 Task: Move the task Implement a new remote desktop solution for a company's clients to the section To-Do in the project AgileOutlook and sort the tasks in the project by Last modified on
Action: Mouse moved to (81, 299)
Screenshot: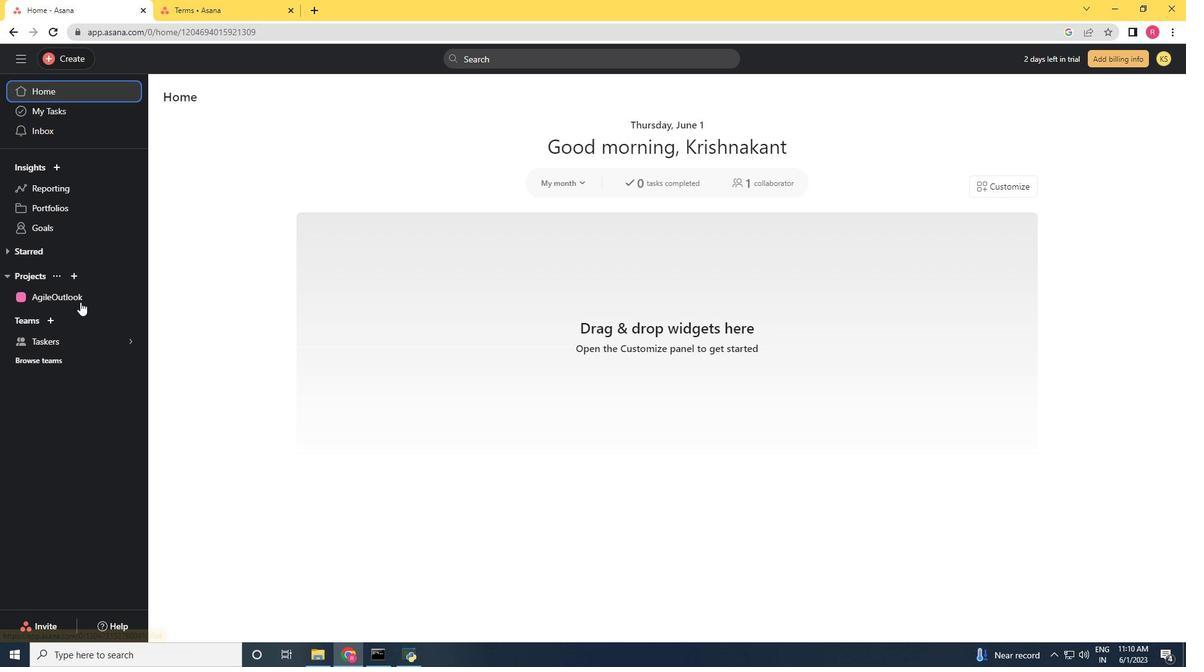 
Action: Mouse pressed left at (81, 299)
Screenshot: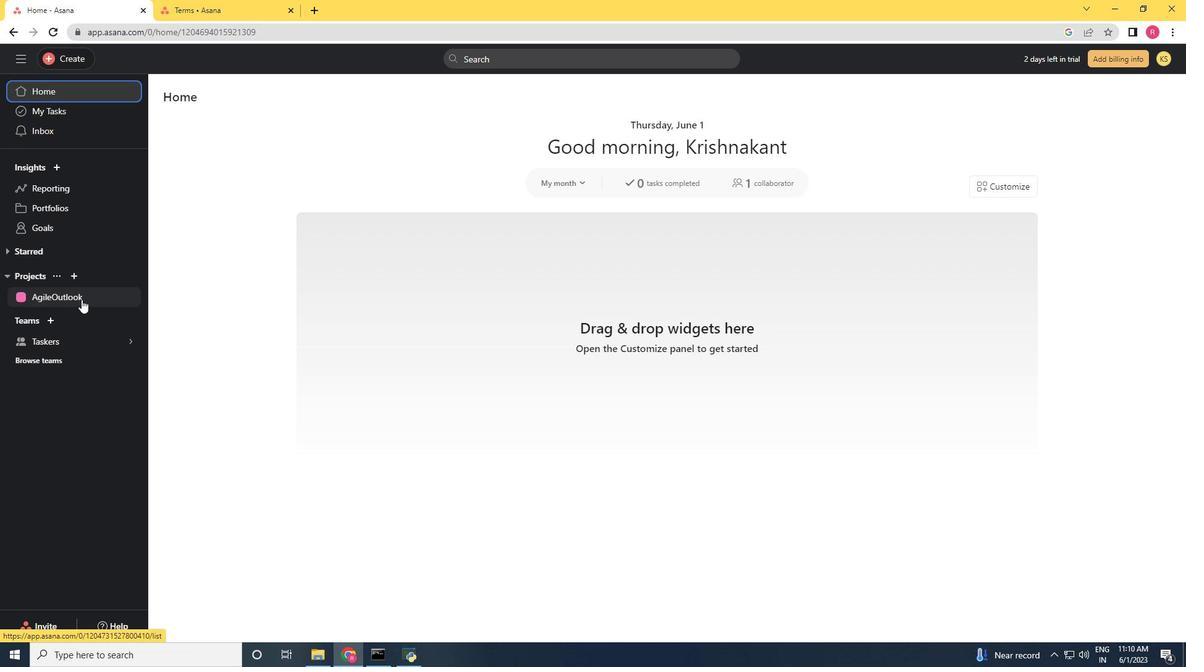 
Action: Mouse moved to (738, 249)
Screenshot: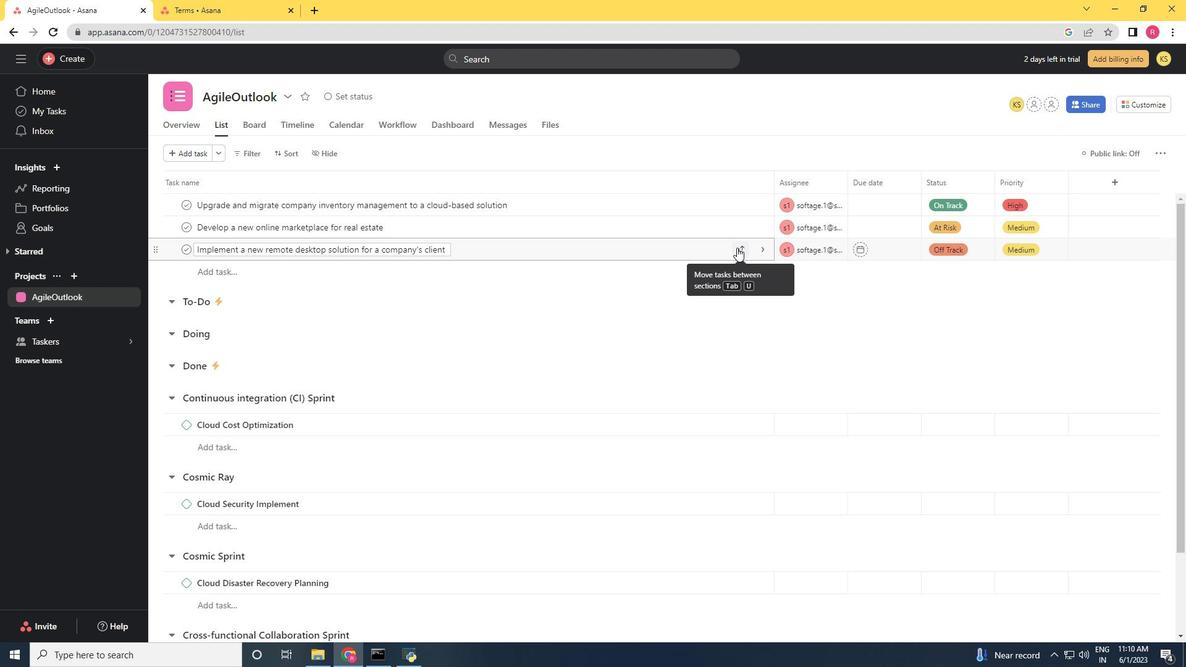 
Action: Mouse pressed left at (738, 249)
Screenshot: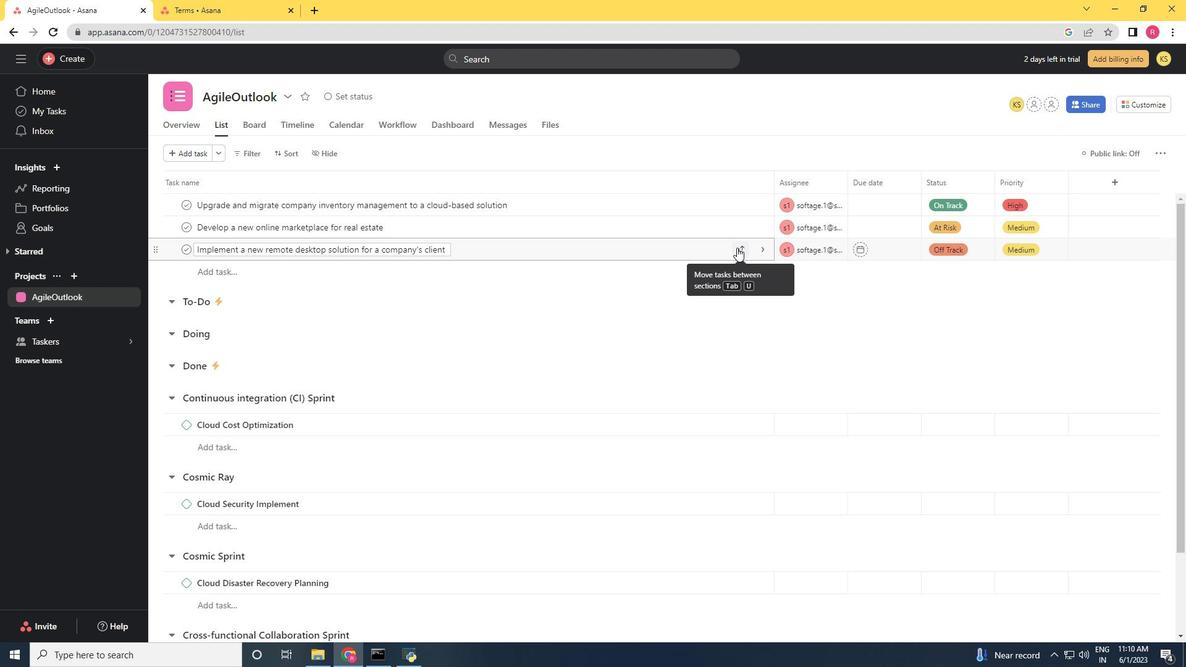 
Action: Mouse moved to (676, 322)
Screenshot: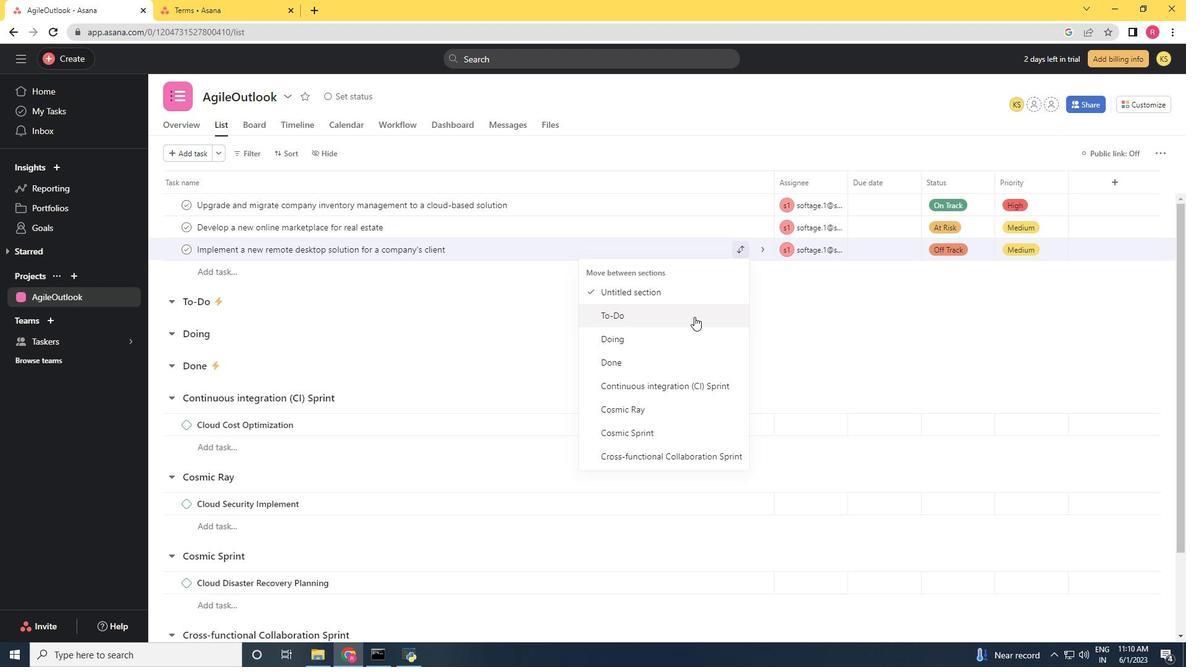 
Action: Mouse pressed left at (676, 322)
Screenshot: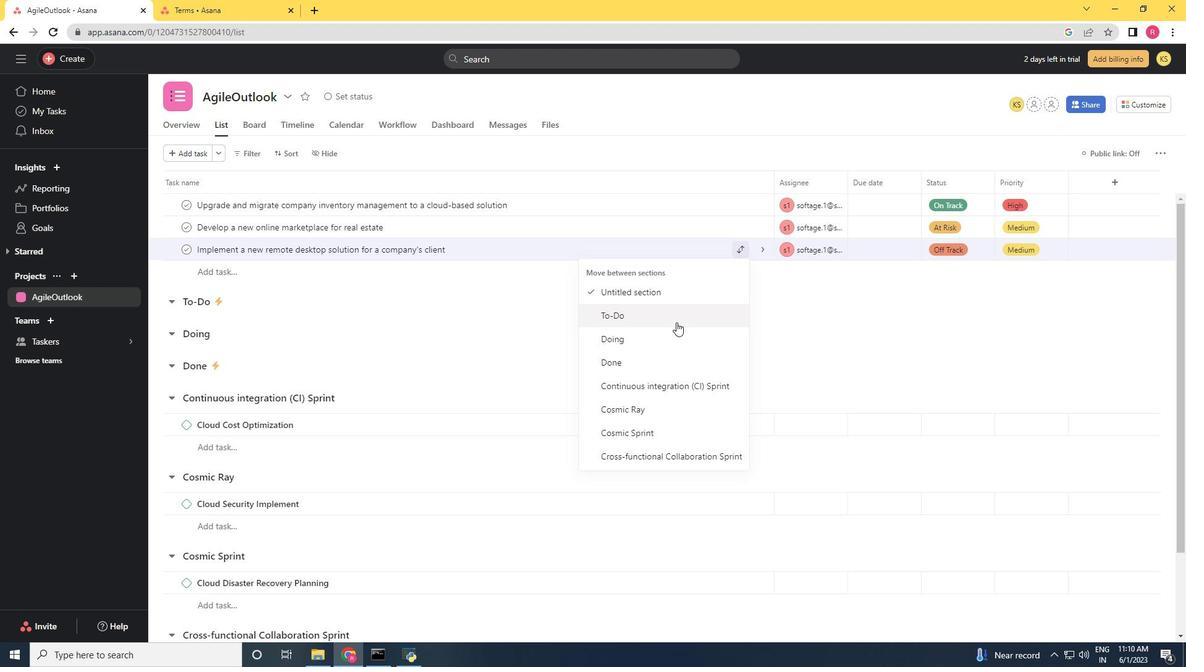 
Action: Mouse moved to (286, 147)
Screenshot: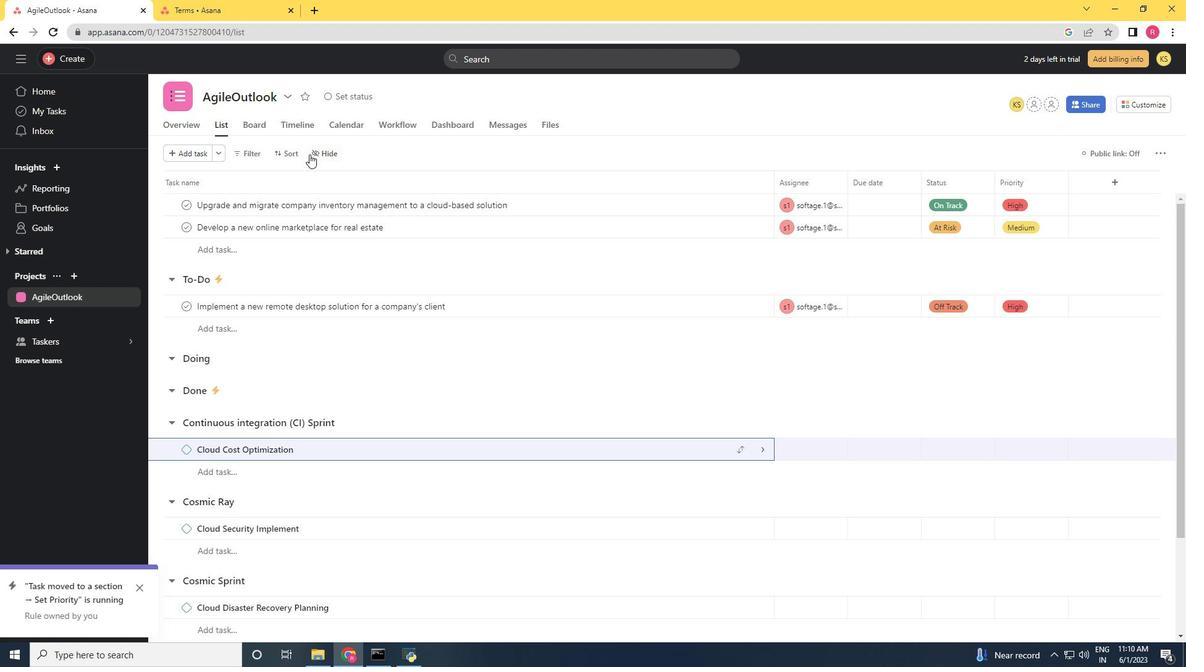
Action: Mouse pressed left at (286, 147)
Screenshot: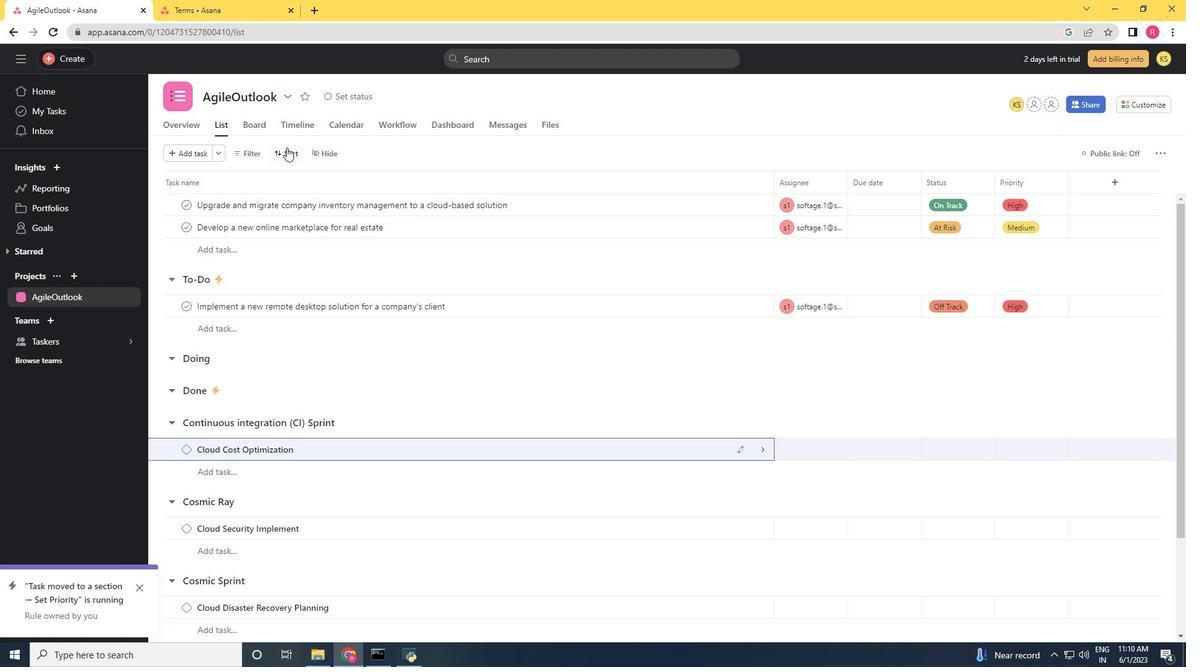 
Action: Mouse moved to (344, 332)
Screenshot: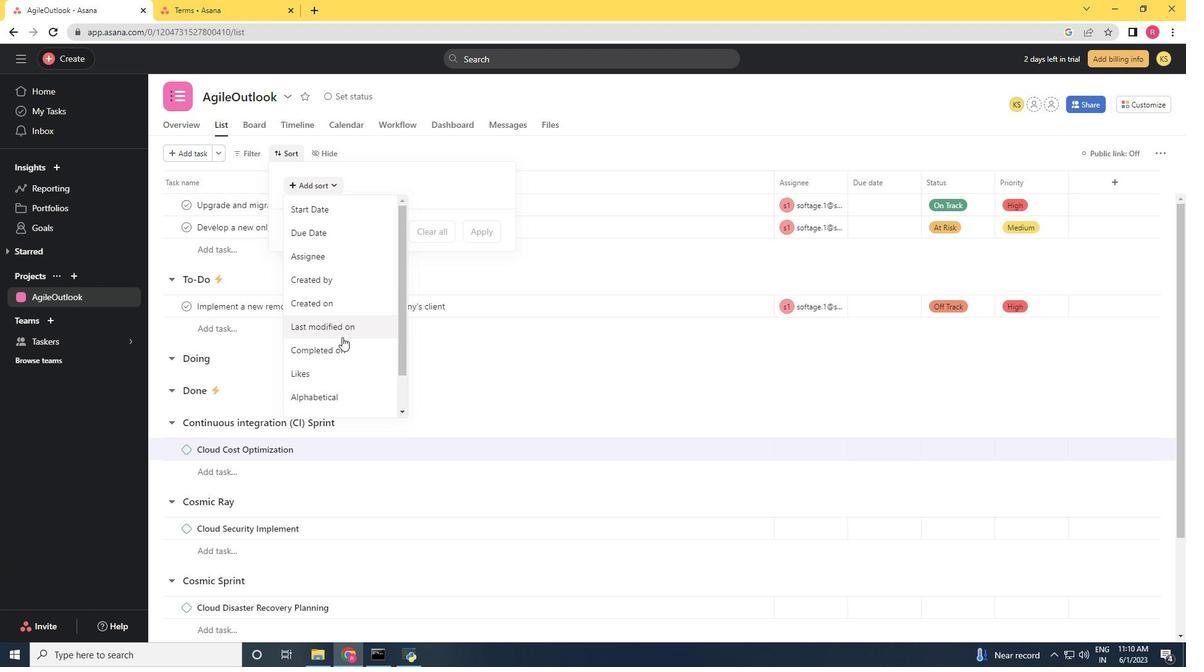 
Action: Mouse pressed left at (344, 332)
Screenshot: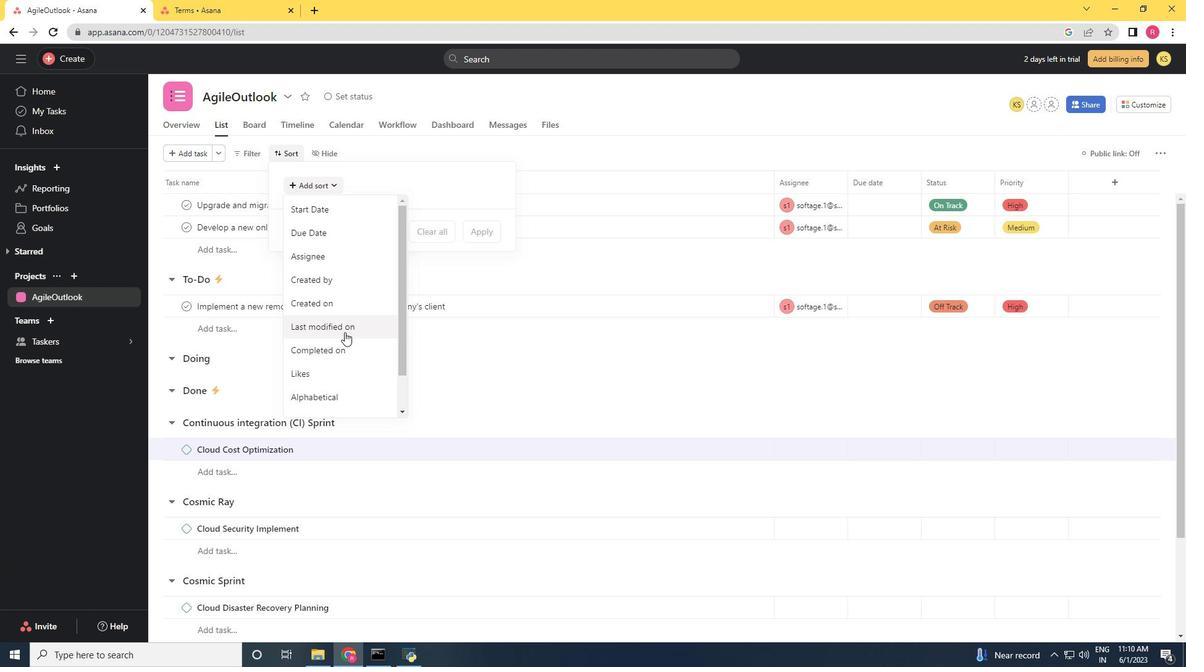 
Action: Mouse moved to (481, 294)
Screenshot: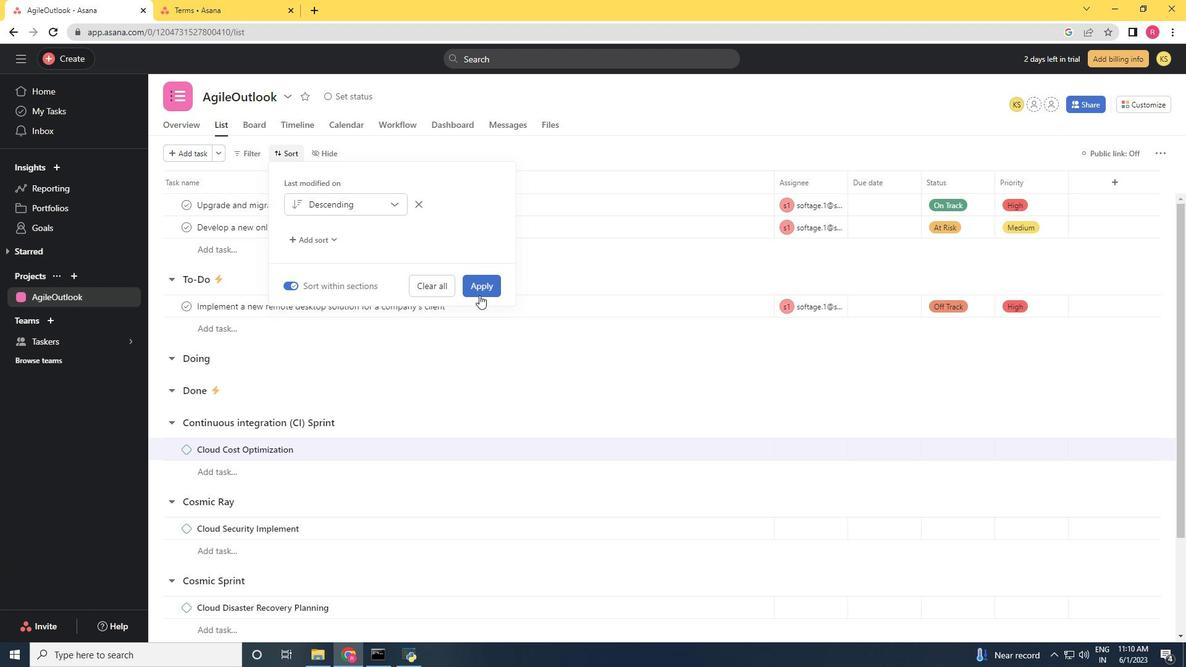 
Action: Mouse pressed left at (481, 294)
Screenshot: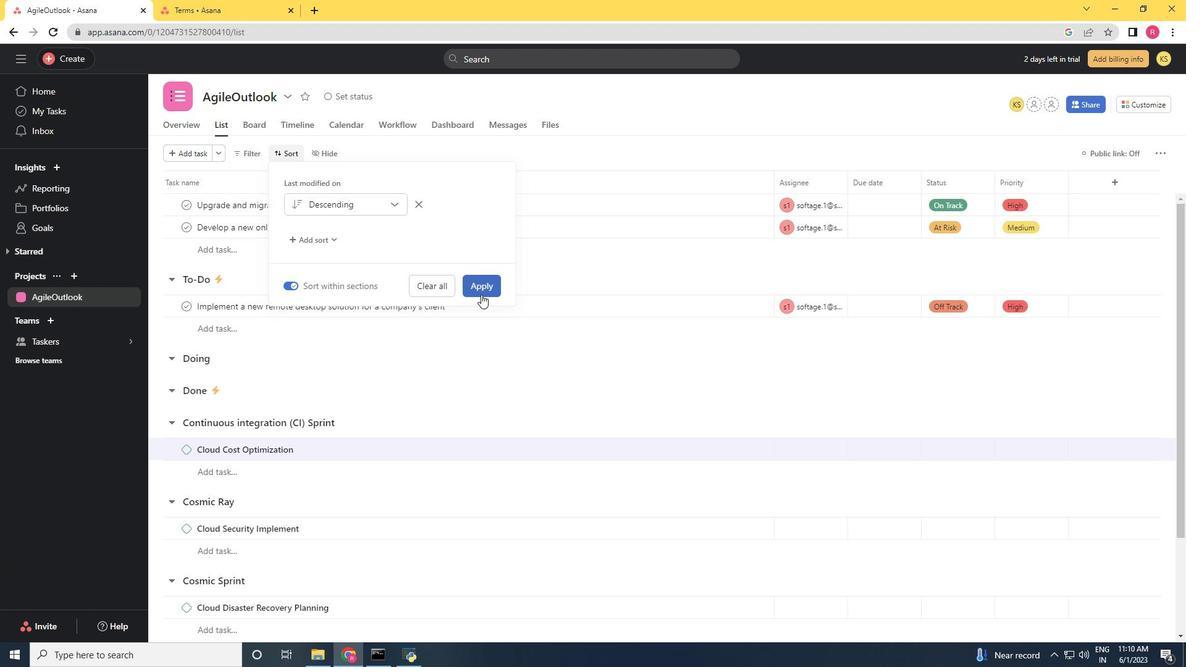 
Action: Mouse moved to (368, 317)
Screenshot: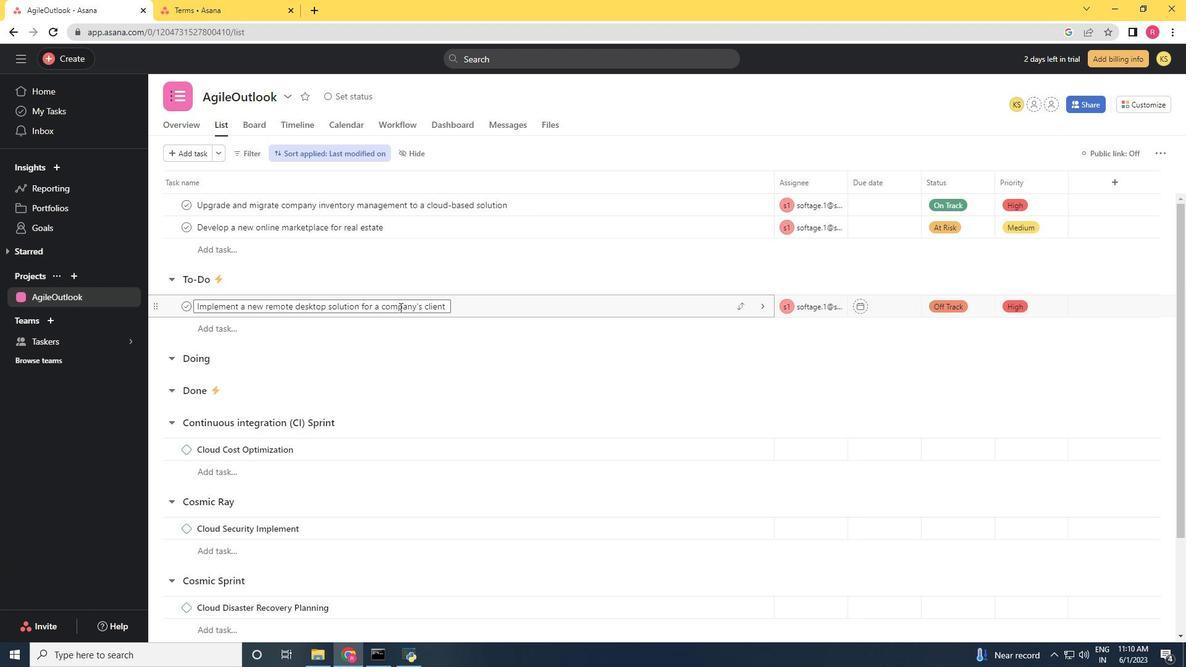 
